 Task: Select a due date automation when advanced off, on the day a card is due at 11:00 AM.
Action: Mouse moved to (342, 379)
Screenshot: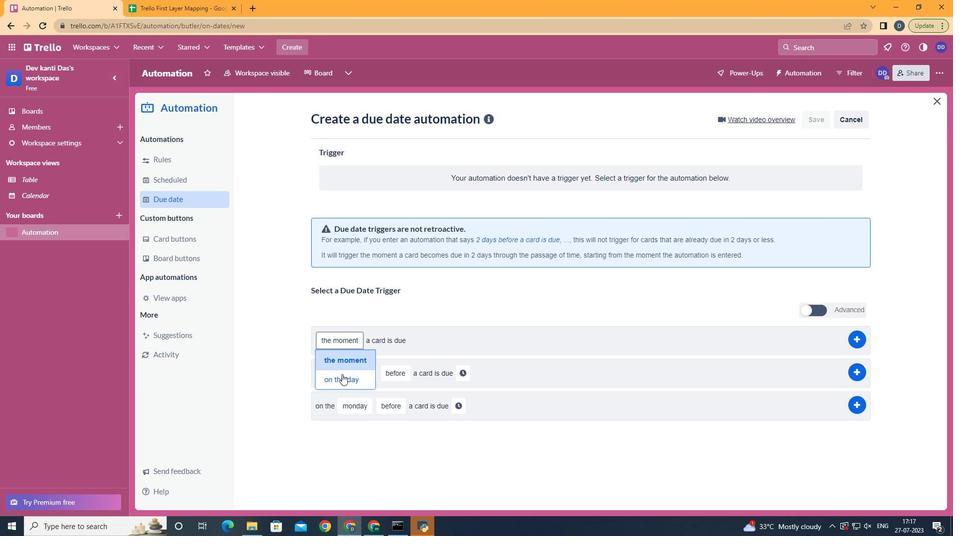 
Action: Mouse pressed left at (342, 379)
Screenshot: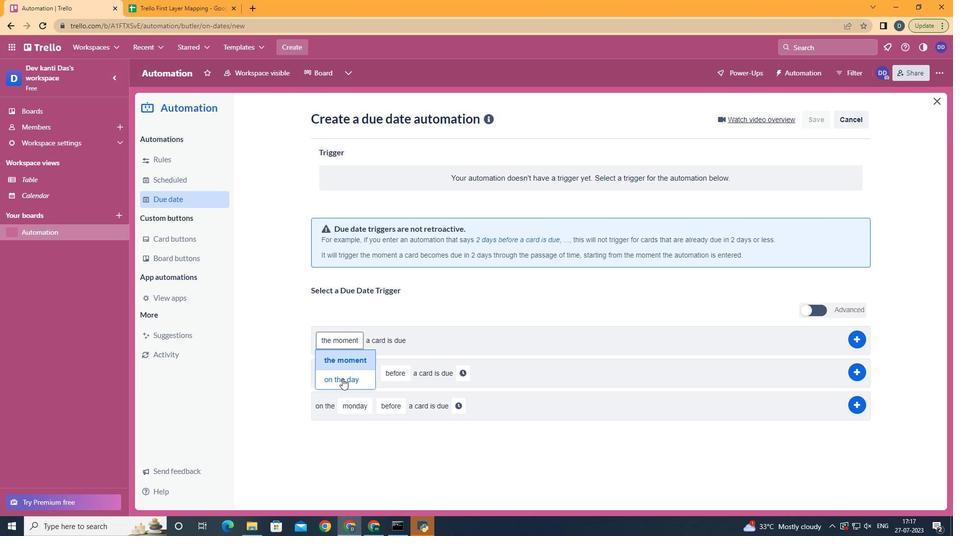 
Action: Mouse moved to (413, 340)
Screenshot: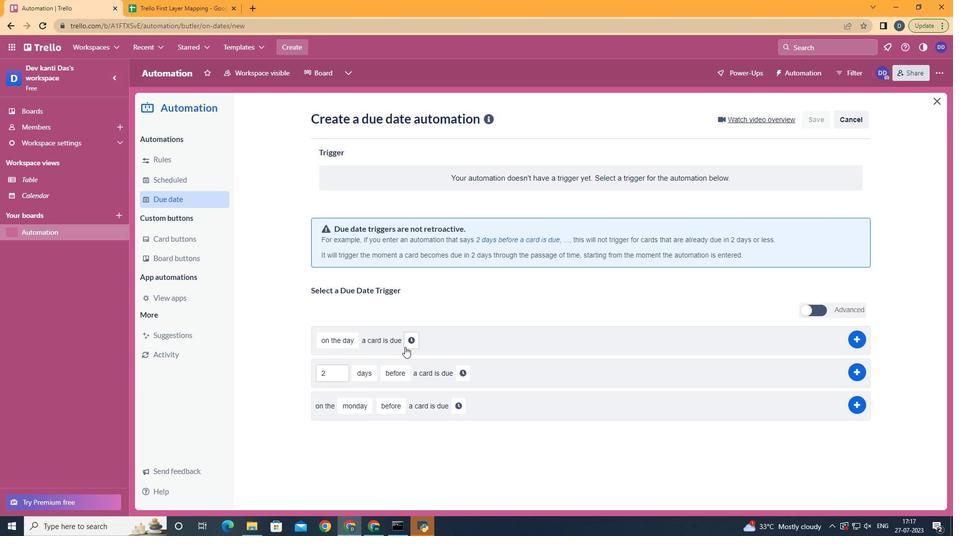
Action: Mouse pressed left at (413, 340)
Screenshot: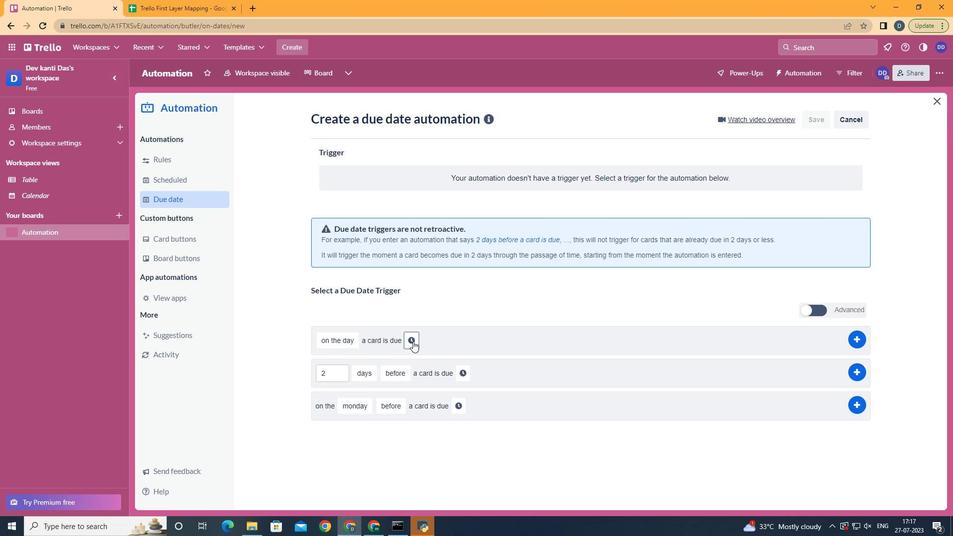 
Action: Mouse moved to (439, 346)
Screenshot: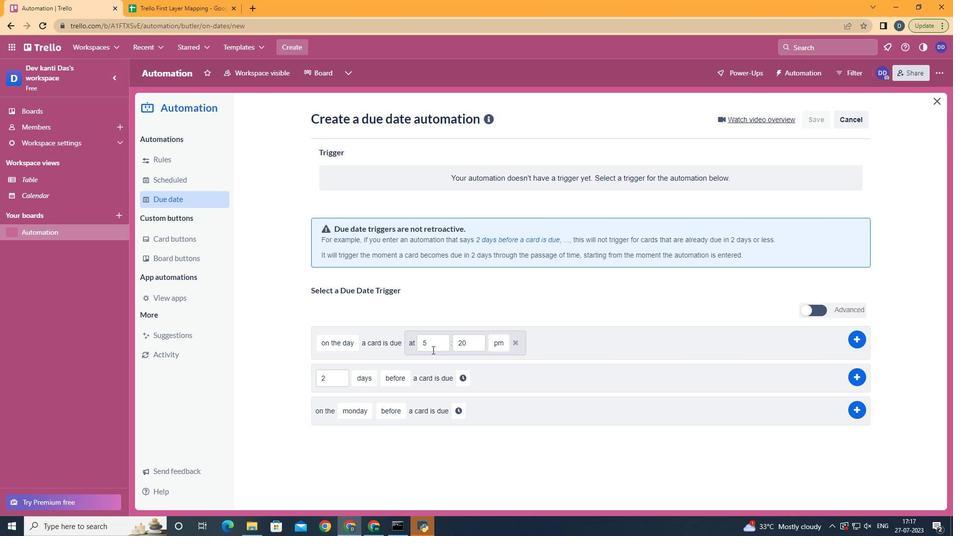 
Action: Mouse pressed left at (439, 346)
Screenshot: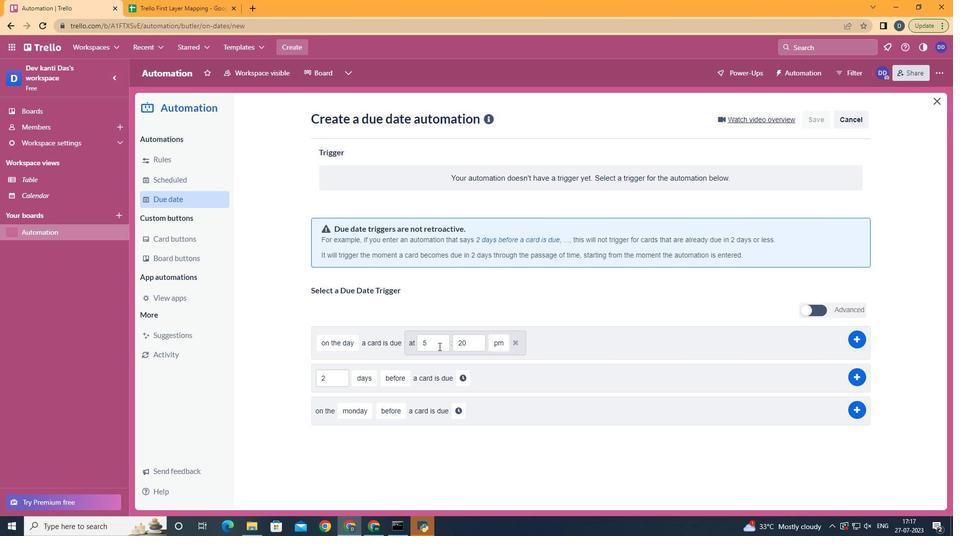 
Action: Mouse moved to (439, 346)
Screenshot: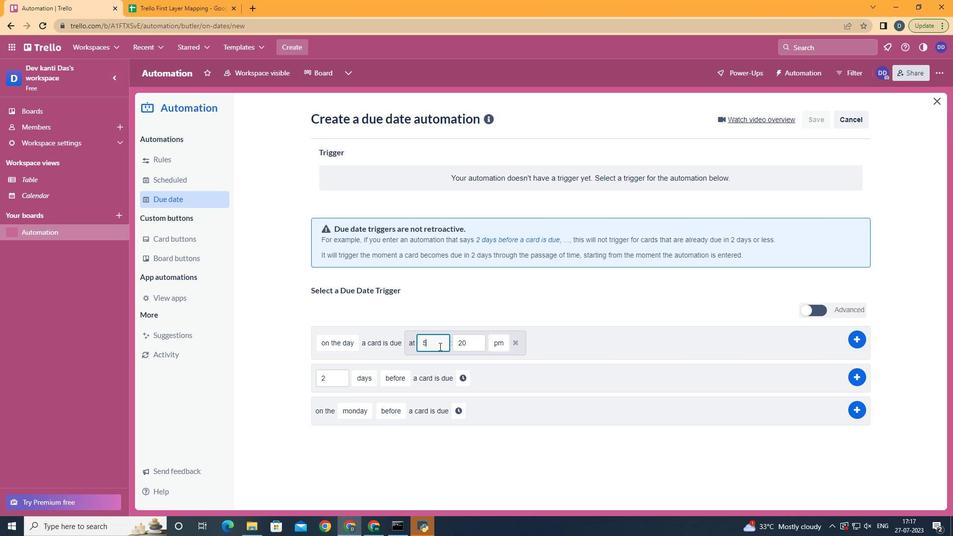 
Action: Key pressed <Key.backspace>11
Screenshot: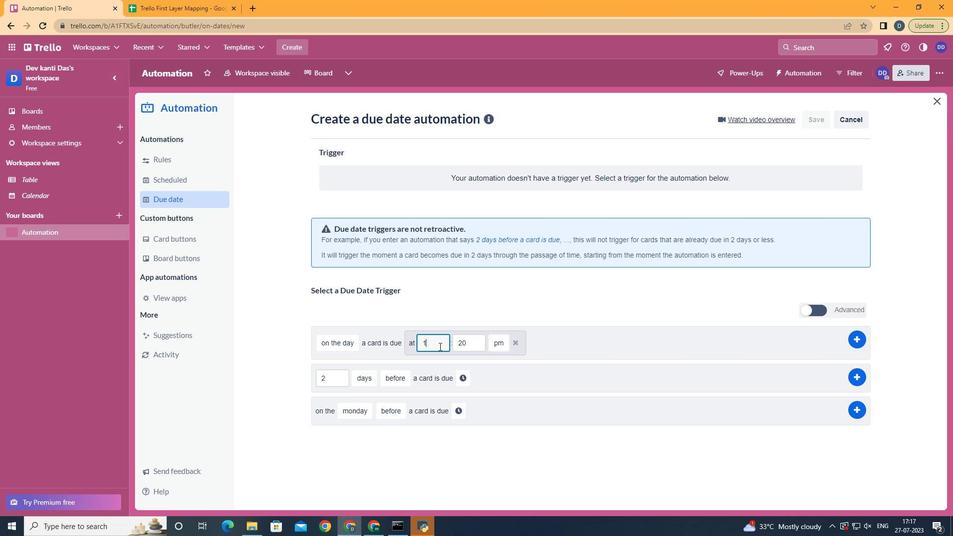 
Action: Mouse moved to (472, 341)
Screenshot: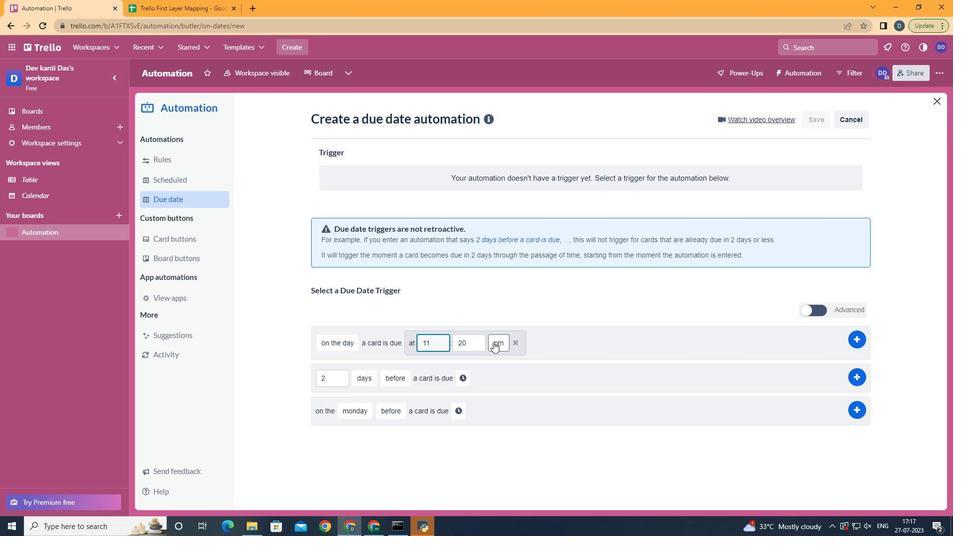 
Action: Mouse pressed left at (472, 341)
Screenshot: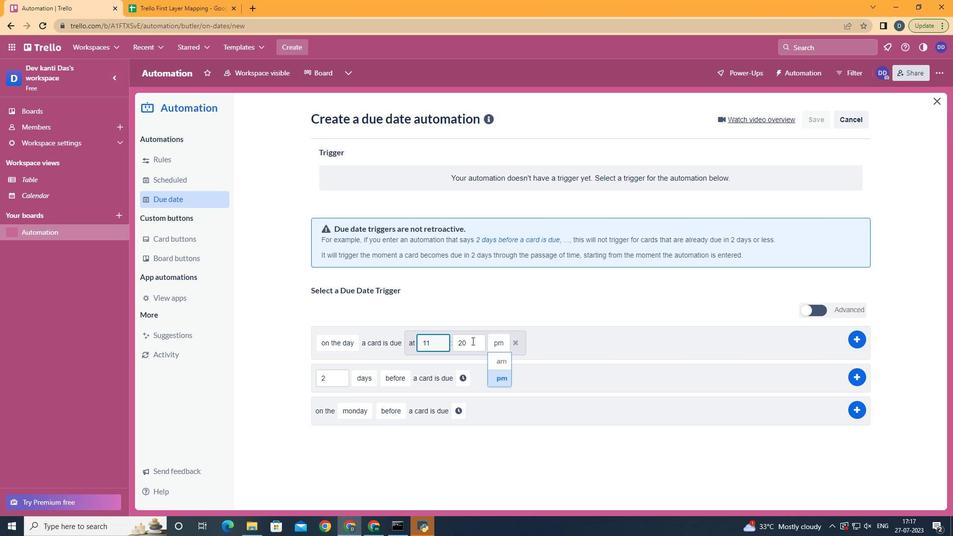 
Action: Key pressed <Key.backspace><Key.backspace>00
Screenshot: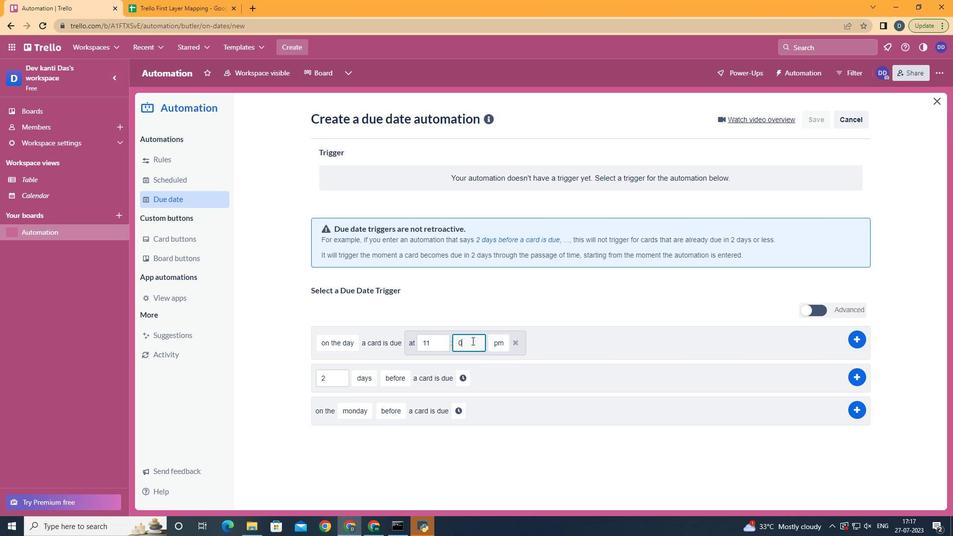 
Action: Mouse moved to (501, 365)
Screenshot: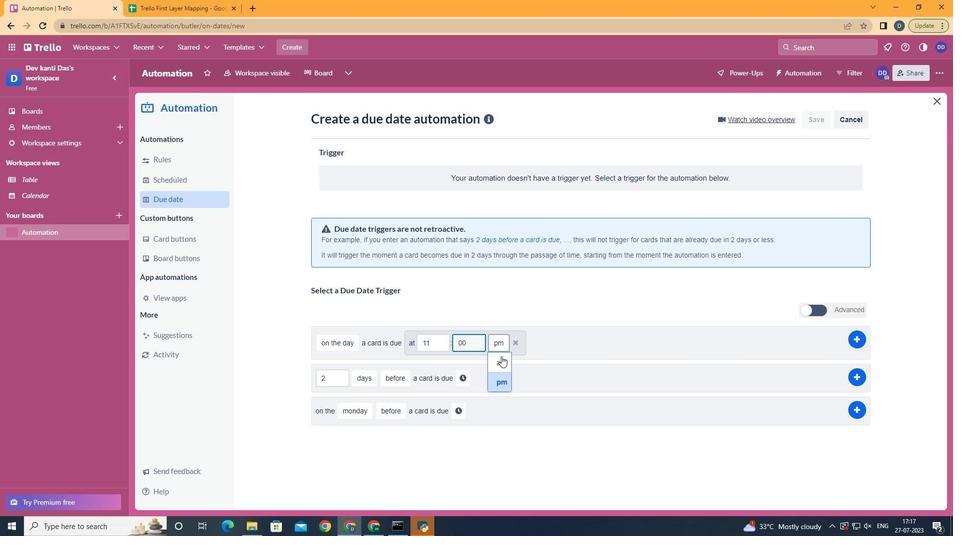 
Action: Mouse pressed left at (501, 365)
Screenshot: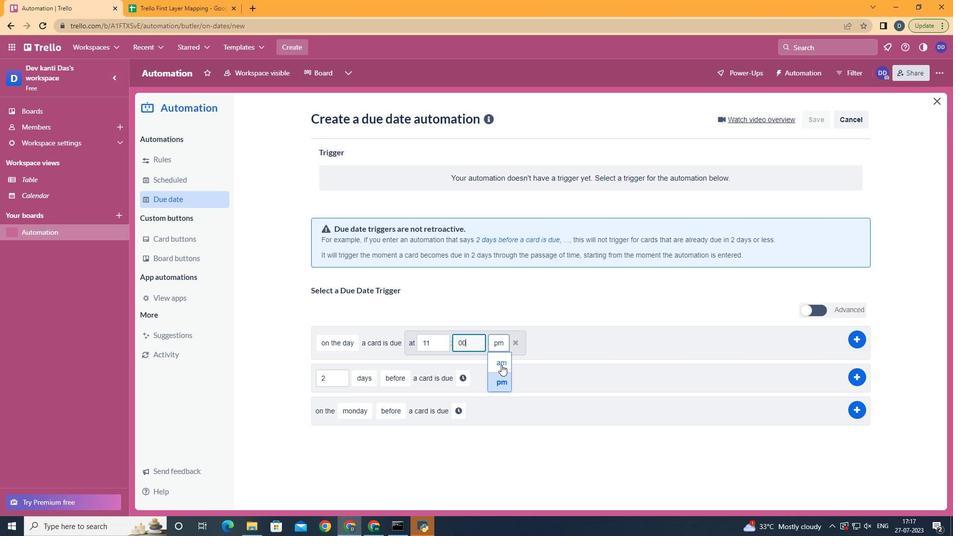 
